 Task: In the  document Nativeamericanreservationsplan.txt change page color to  'Voilet'. Insert watermark  'Do not copy ' Apply Font Style in watermark Lexend
Action: Mouse moved to (53, 81)
Screenshot: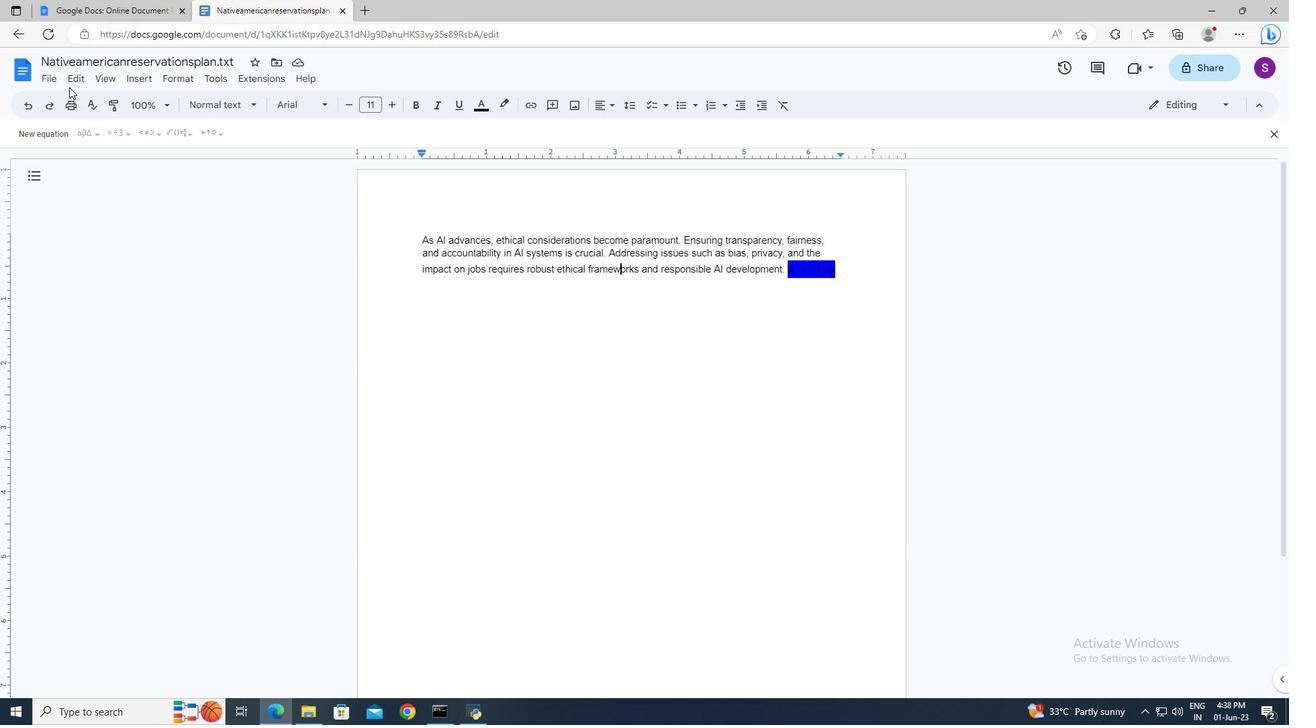 
Action: Mouse pressed left at (53, 81)
Screenshot: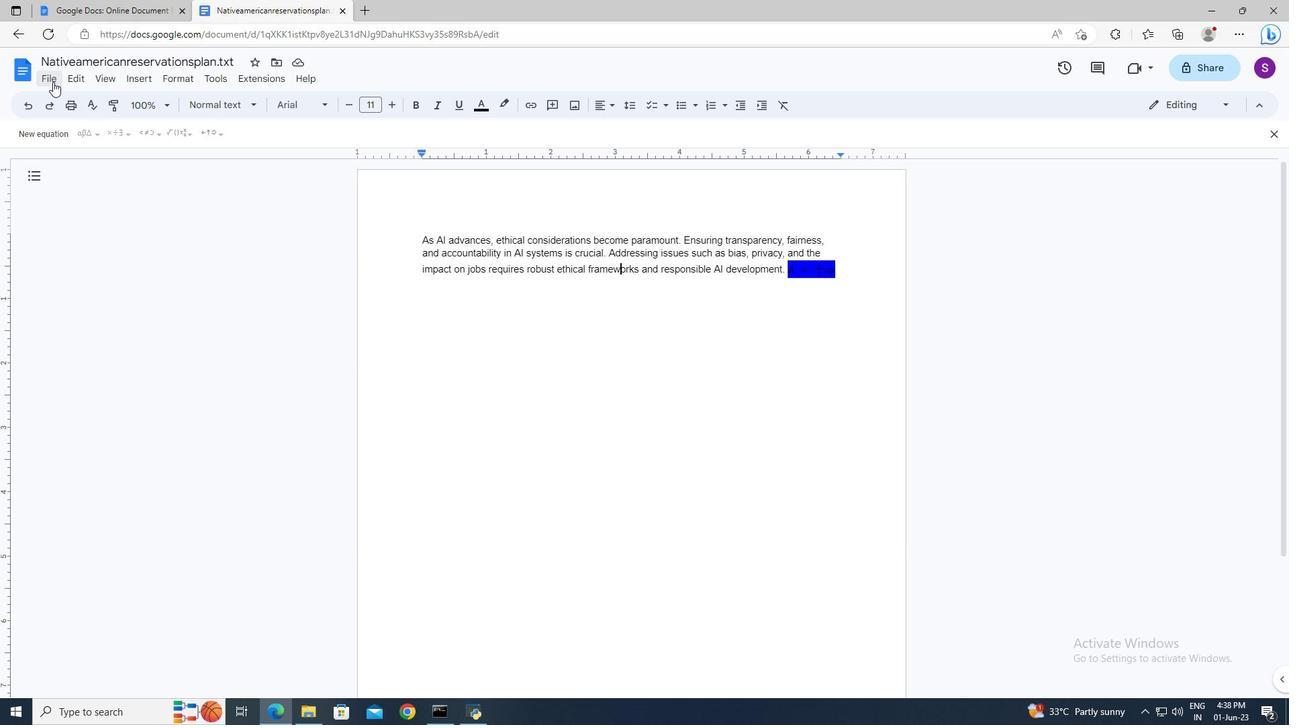 
Action: Mouse moved to (94, 452)
Screenshot: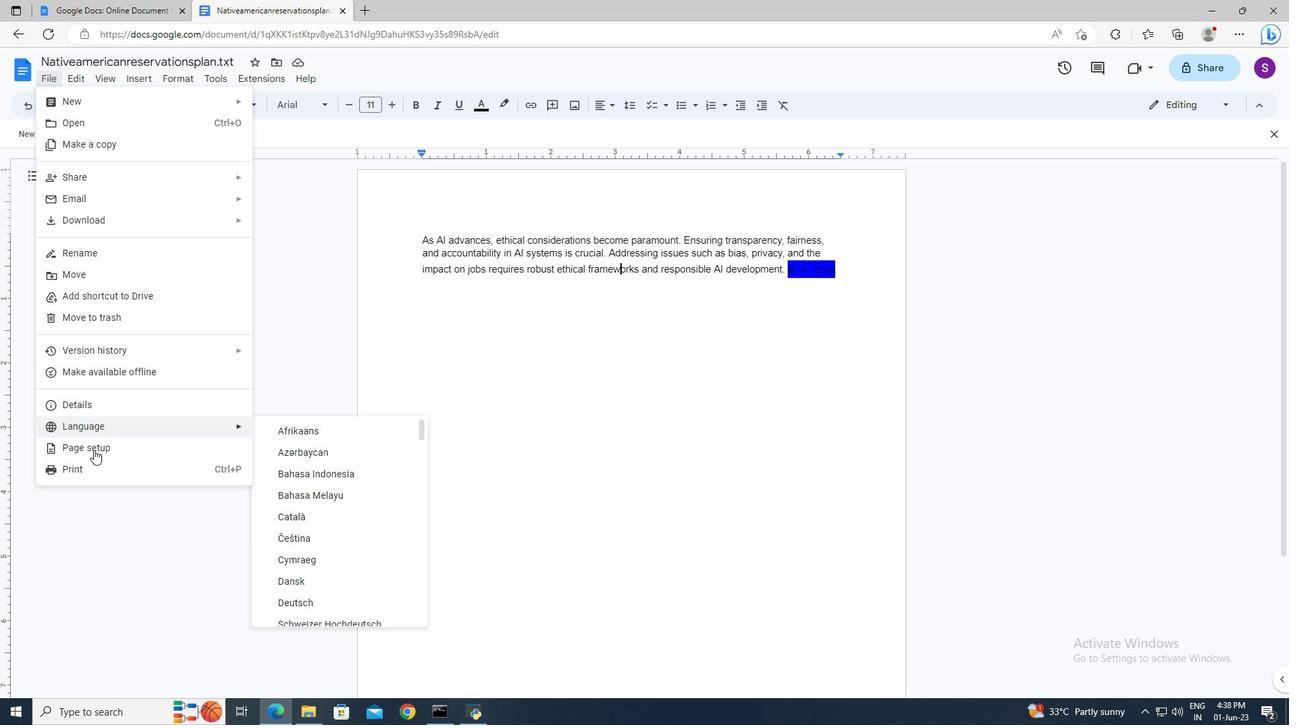 
Action: Mouse pressed left at (94, 452)
Screenshot: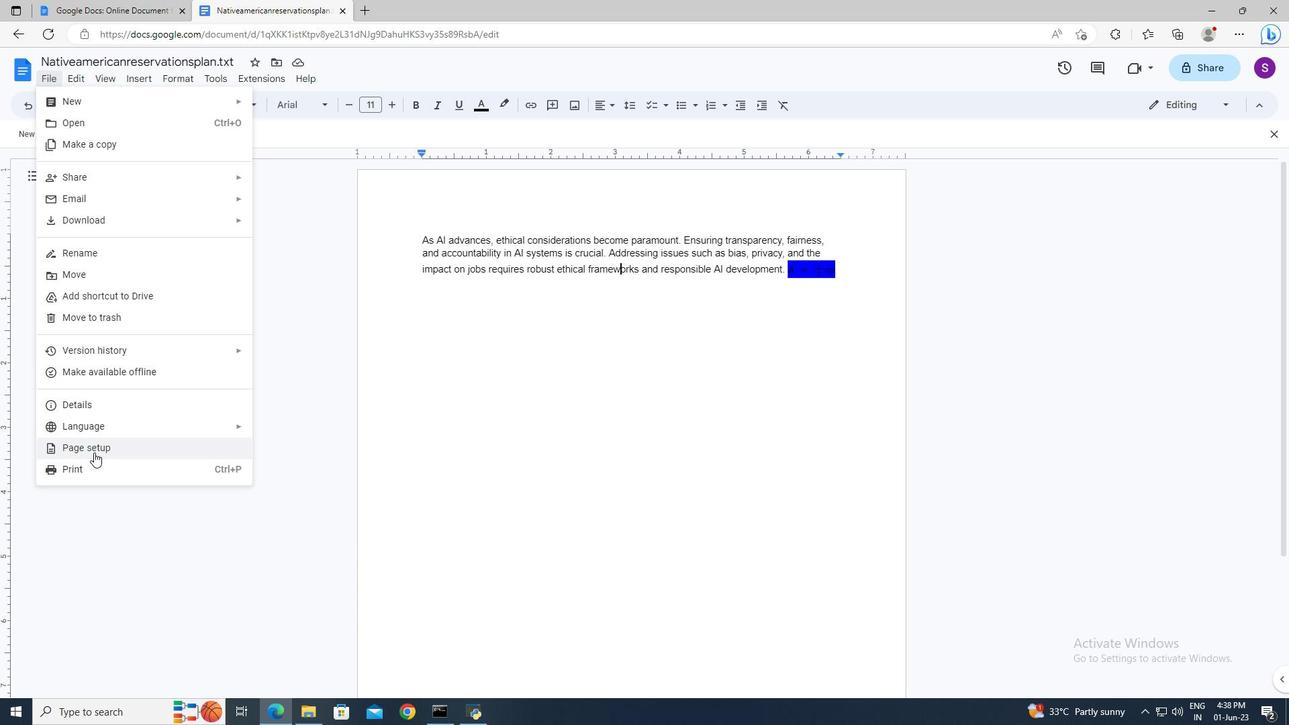 
Action: Mouse moved to (543, 458)
Screenshot: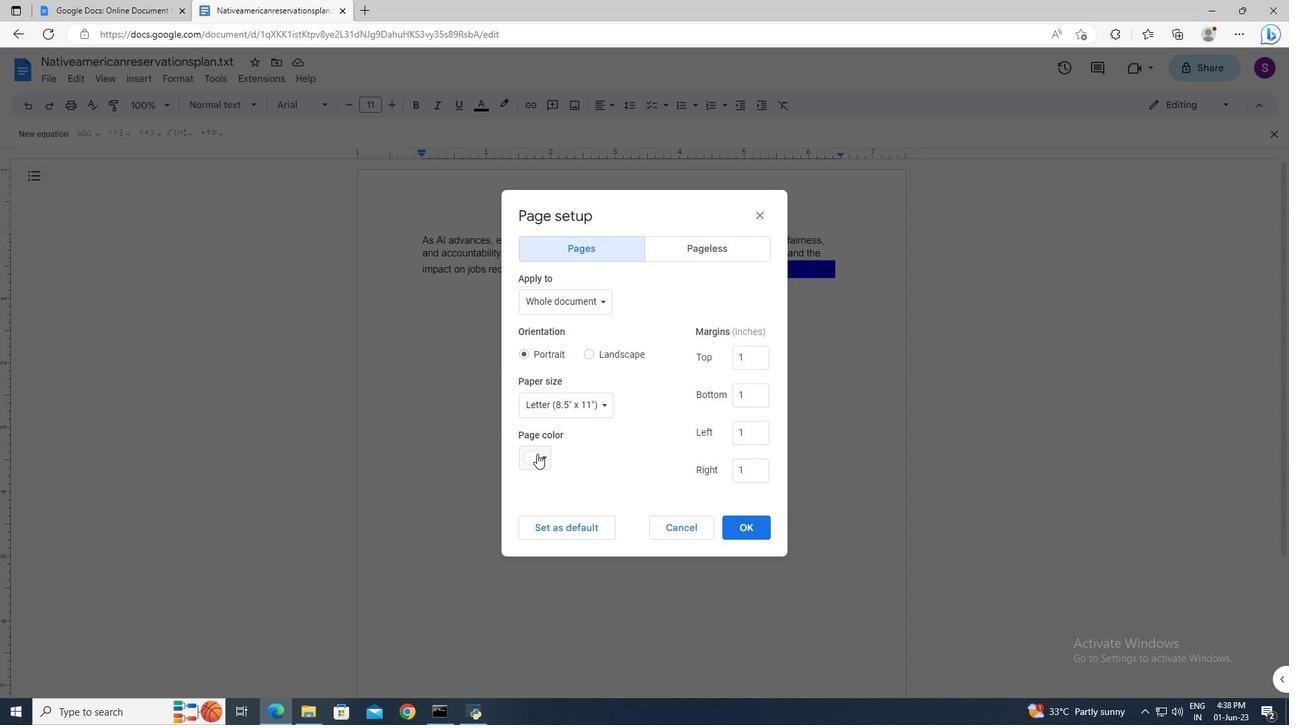 
Action: Mouse pressed left at (543, 458)
Screenshot: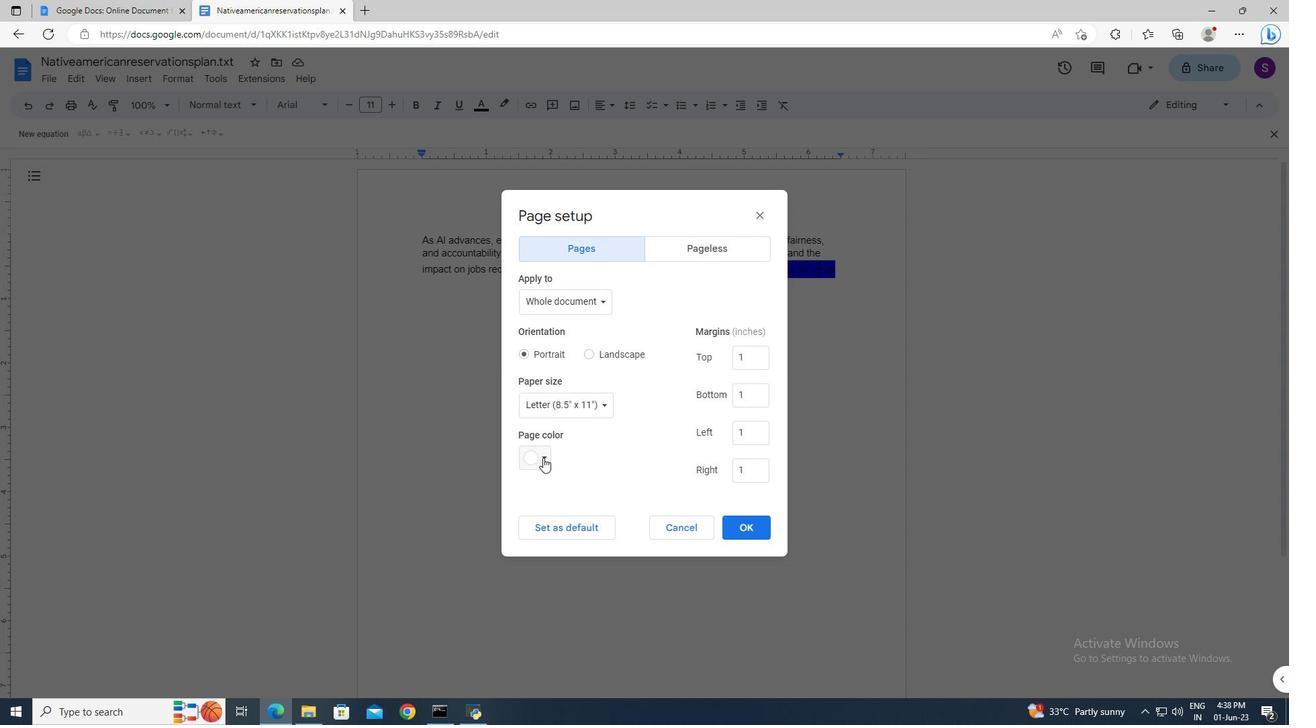 
Action: Mouse moved to (532, 620)
Screenshot: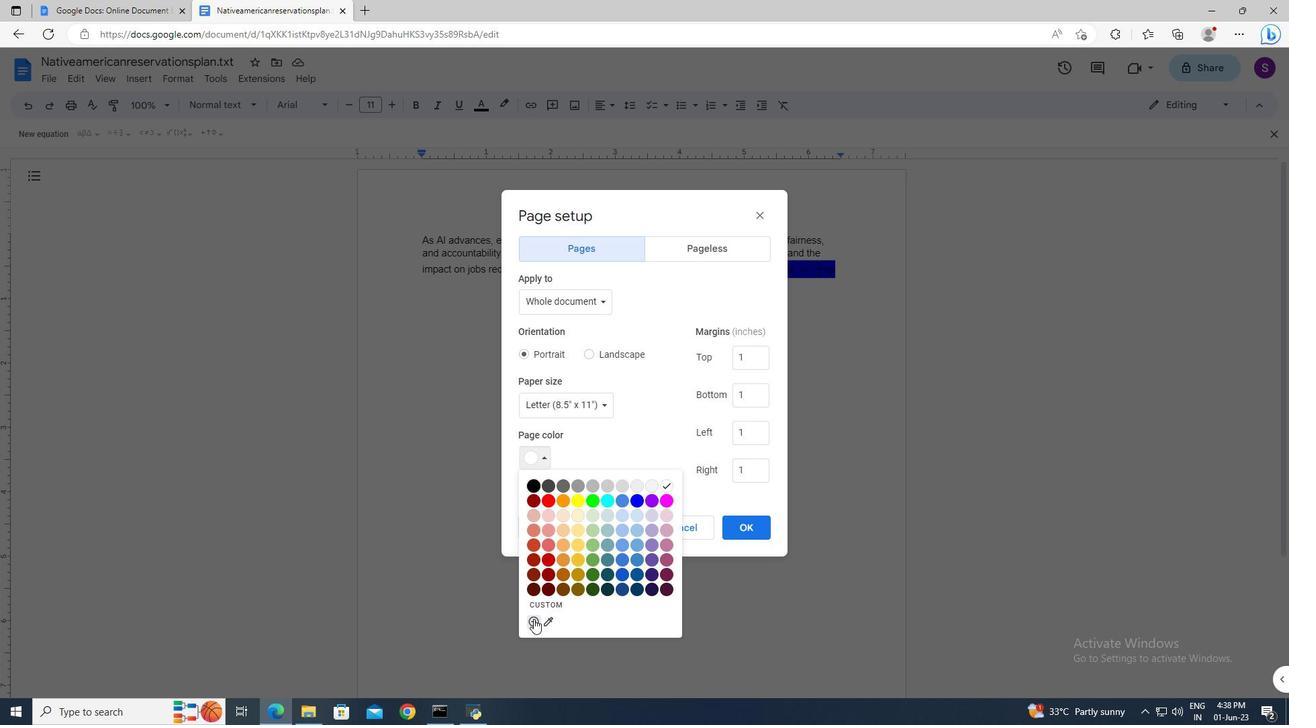 
Action: Mouse pressed left at (532, 620)
Screenshot: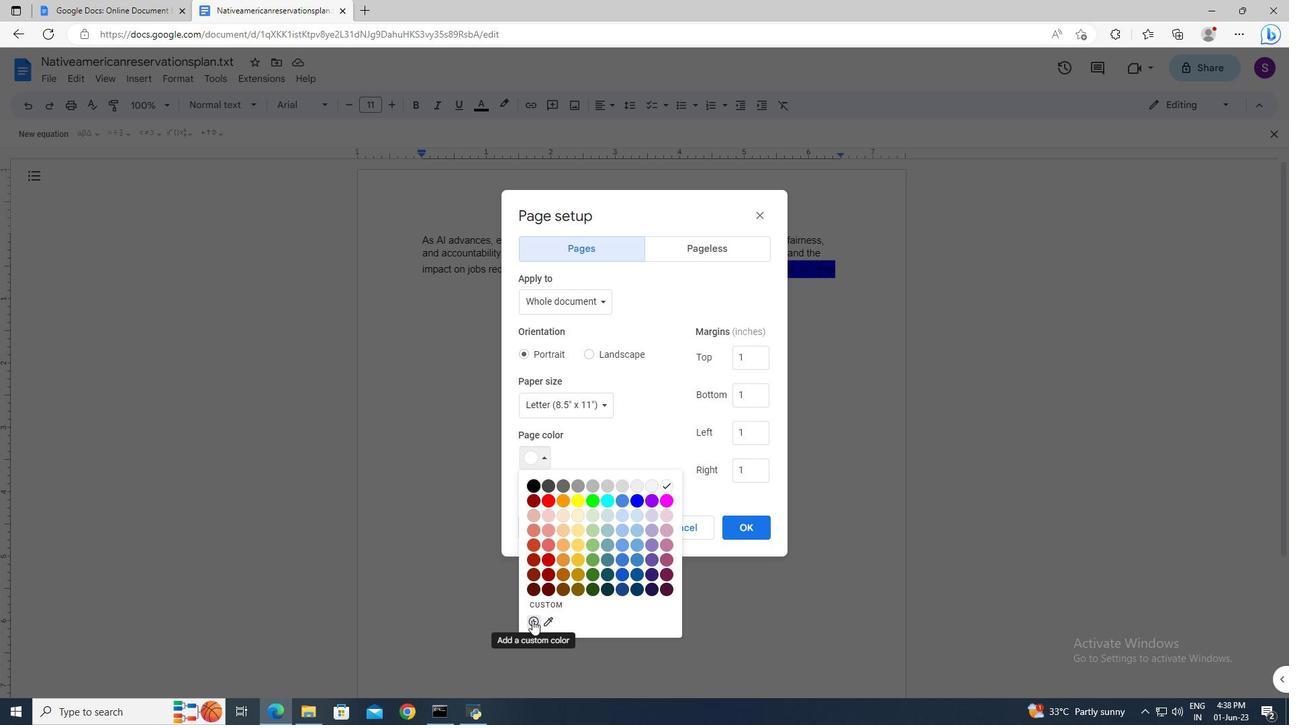 
Action: Mouse moved to (657, 387)
Screenshot: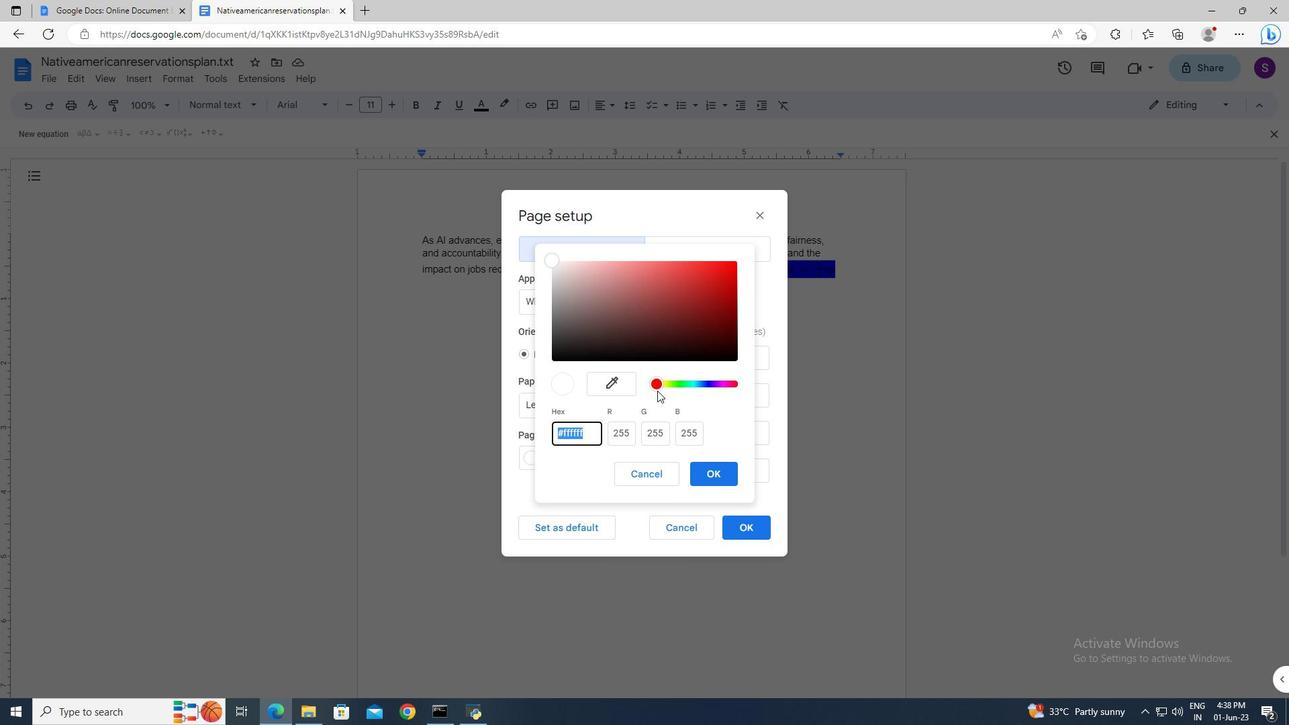
Action: Mouse pressed left at (657, 387)
Screenshot: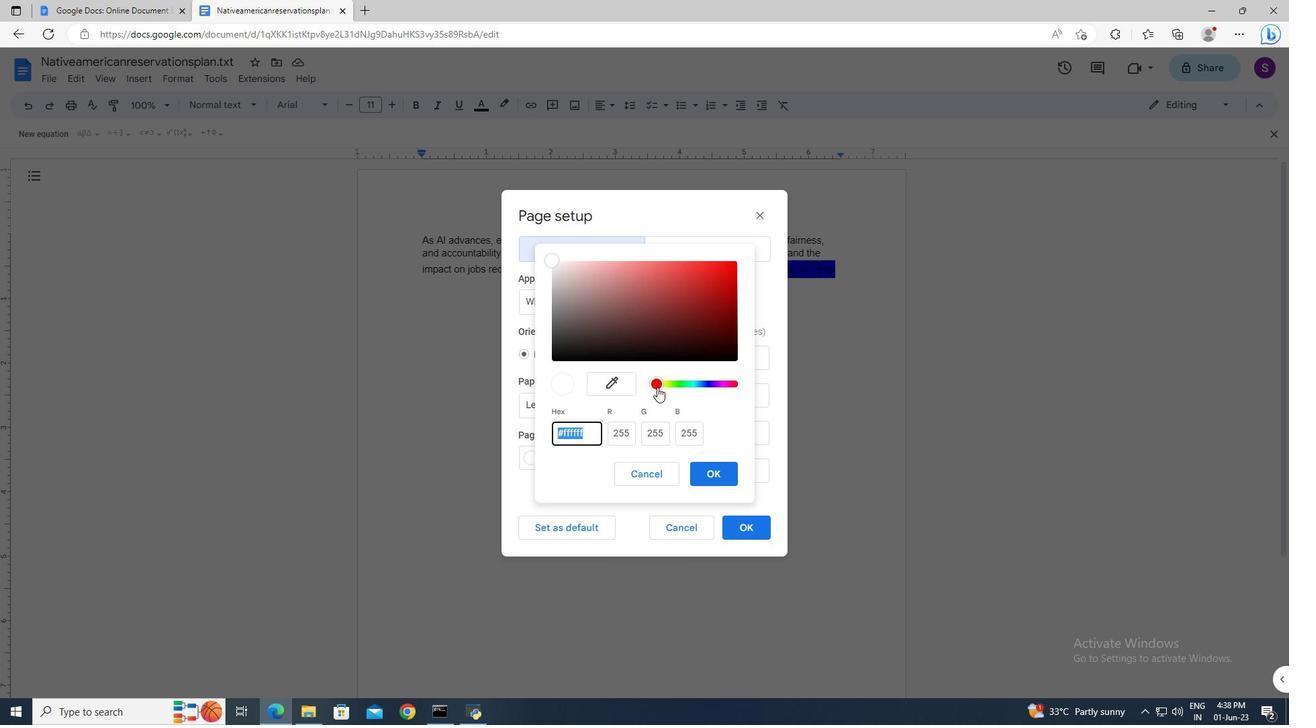 
Action: Mouse moved to (555, 258)
Screenshot: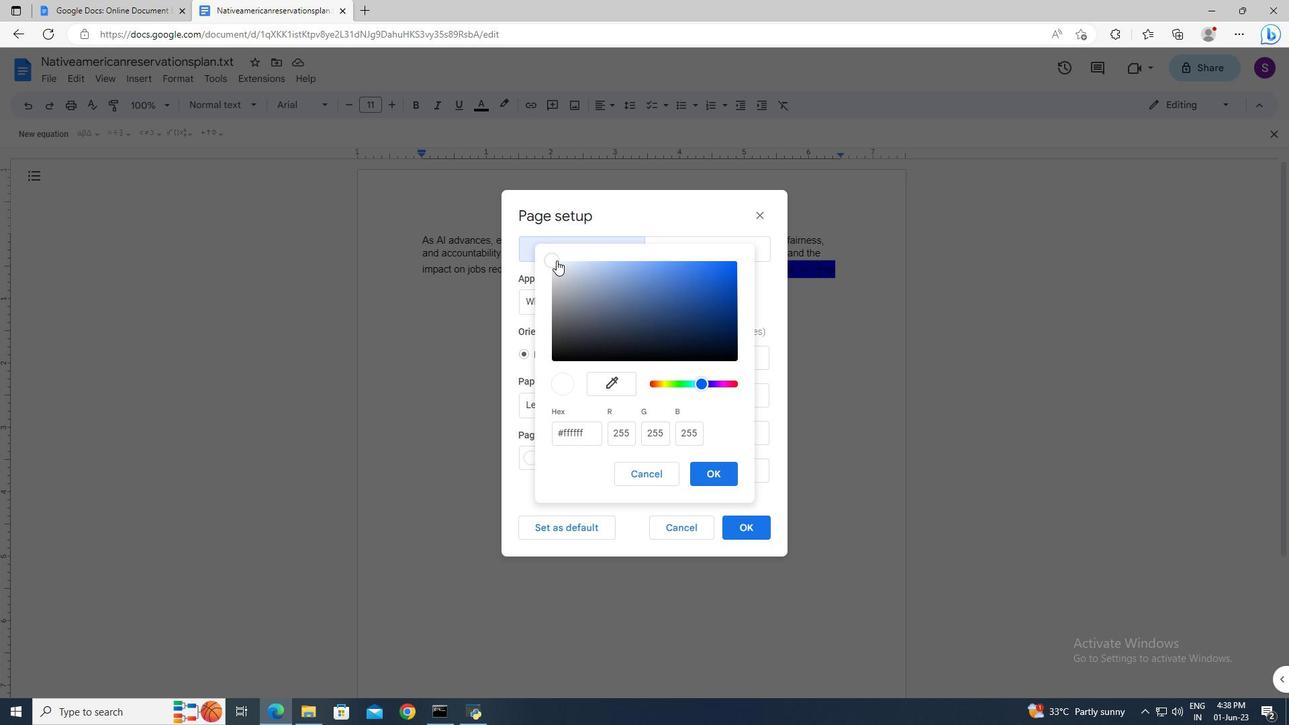 
Action: Mouse pressed left at (555, 258)
Screenshot: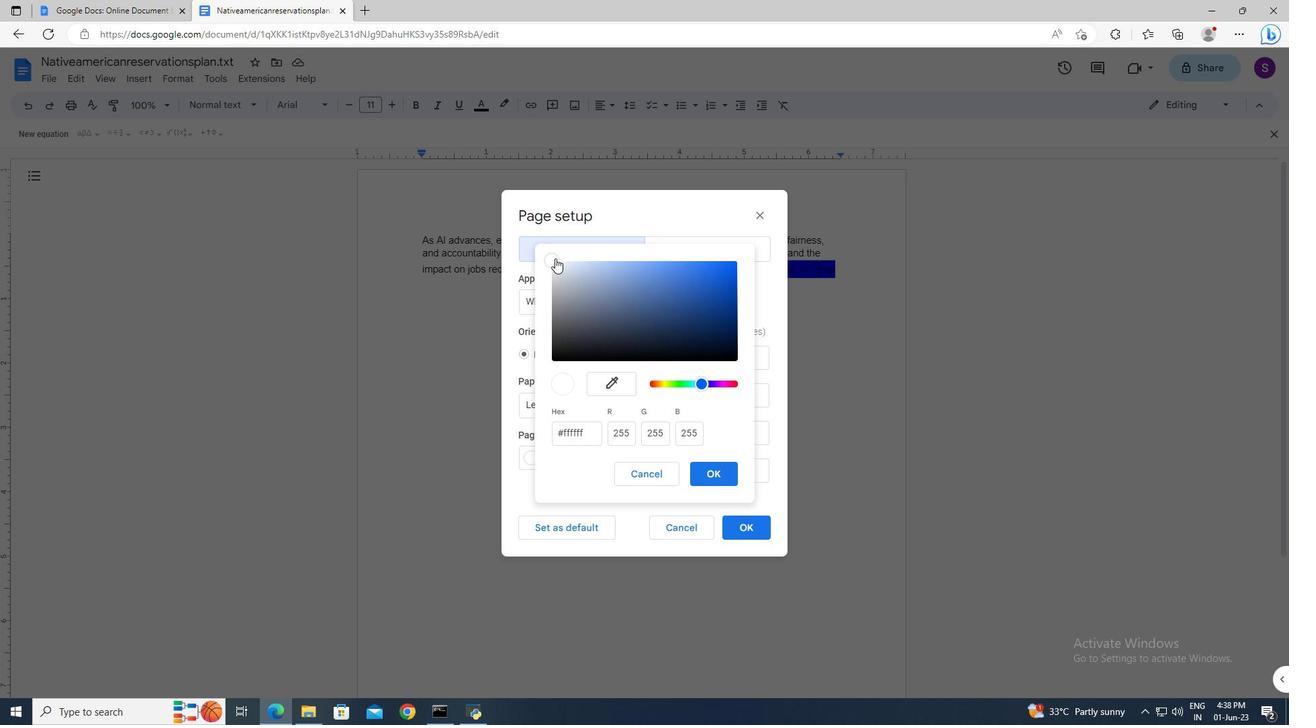 
Action: Mouse moved to (699, 382)
Screenshot: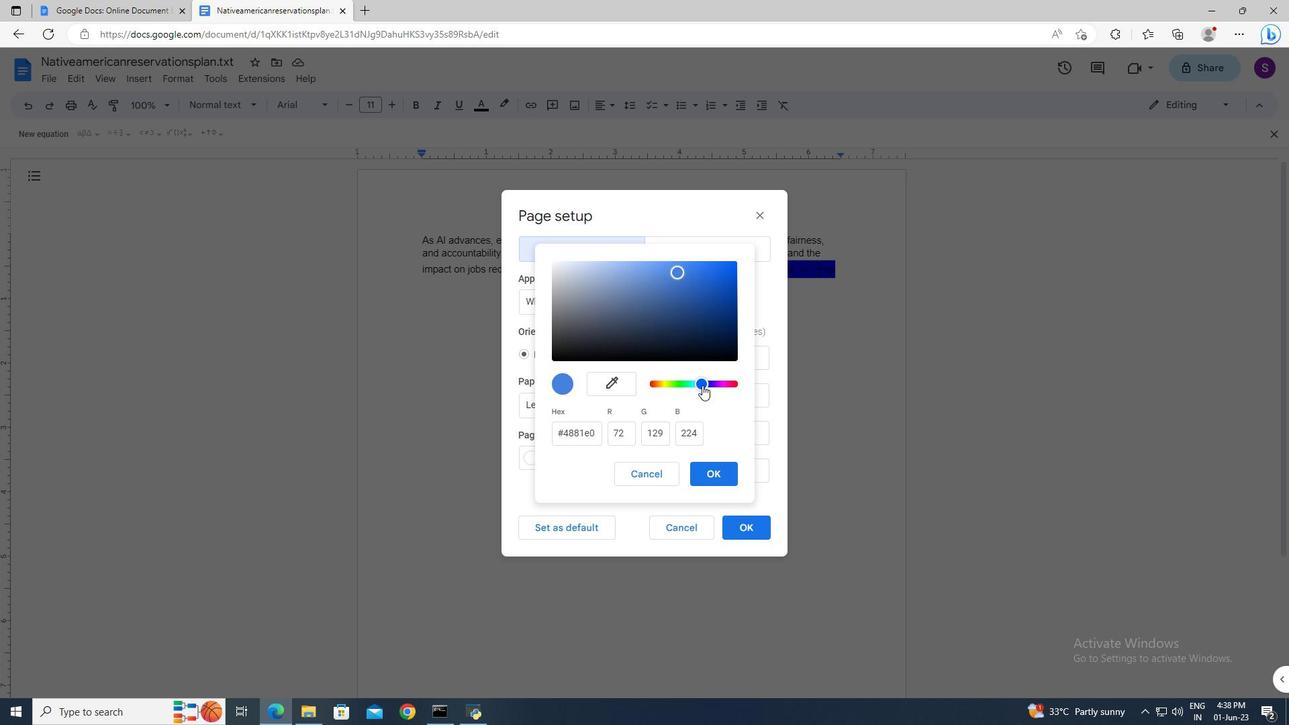 
Action: Mouse pressed left at (699, 382)
Screenshot: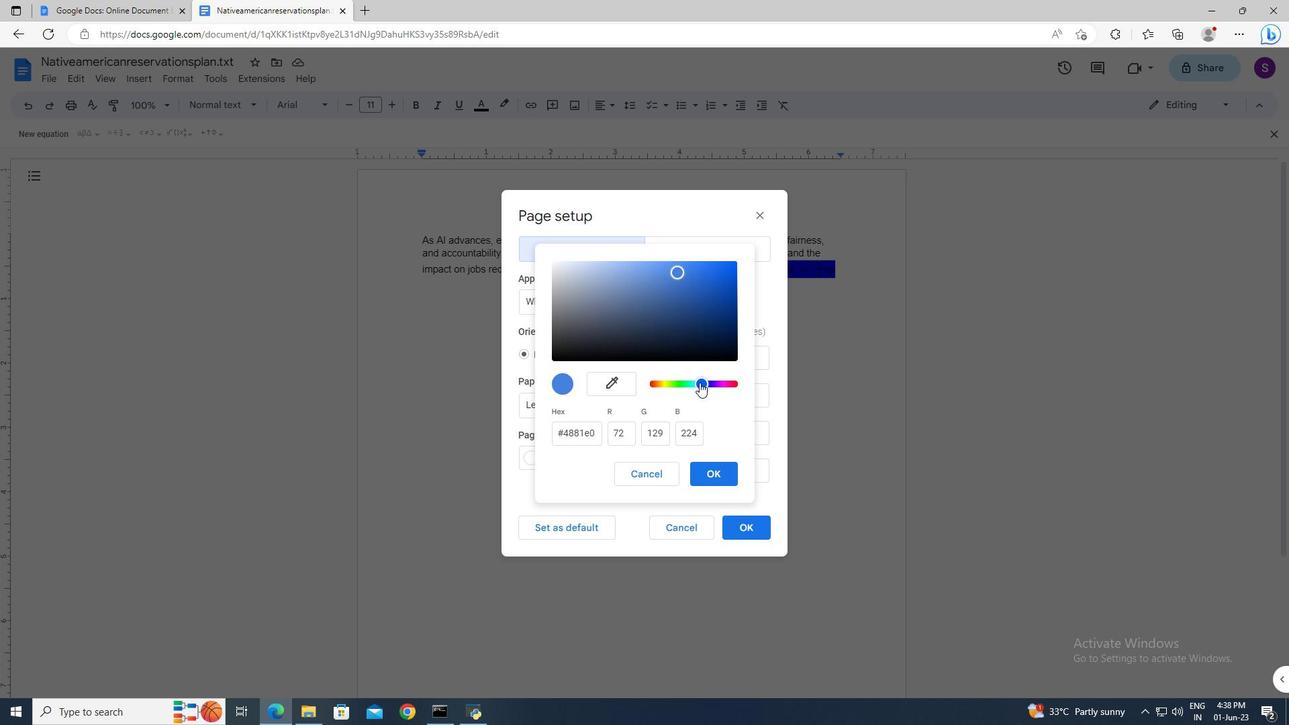 
Action: Mouse moved to (713, 473)
Screenshot: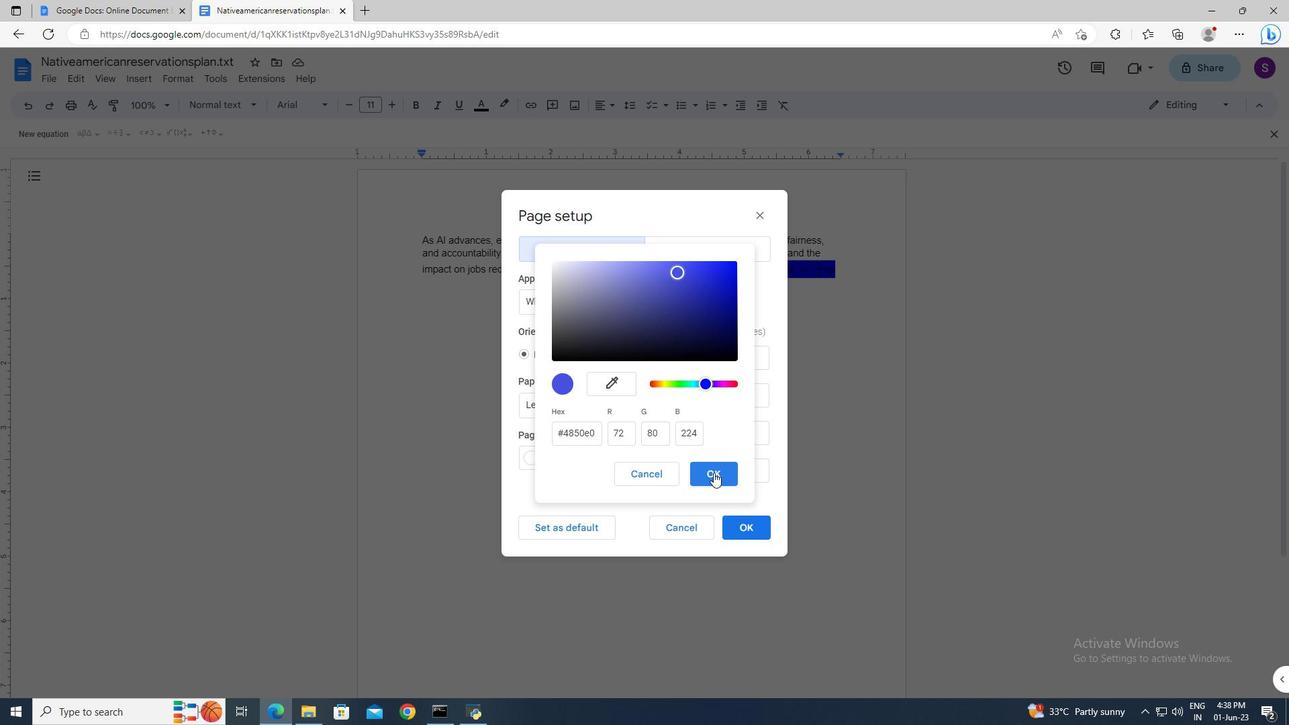 
Action: Mouse pressed left at (713, 473)
Screenshot: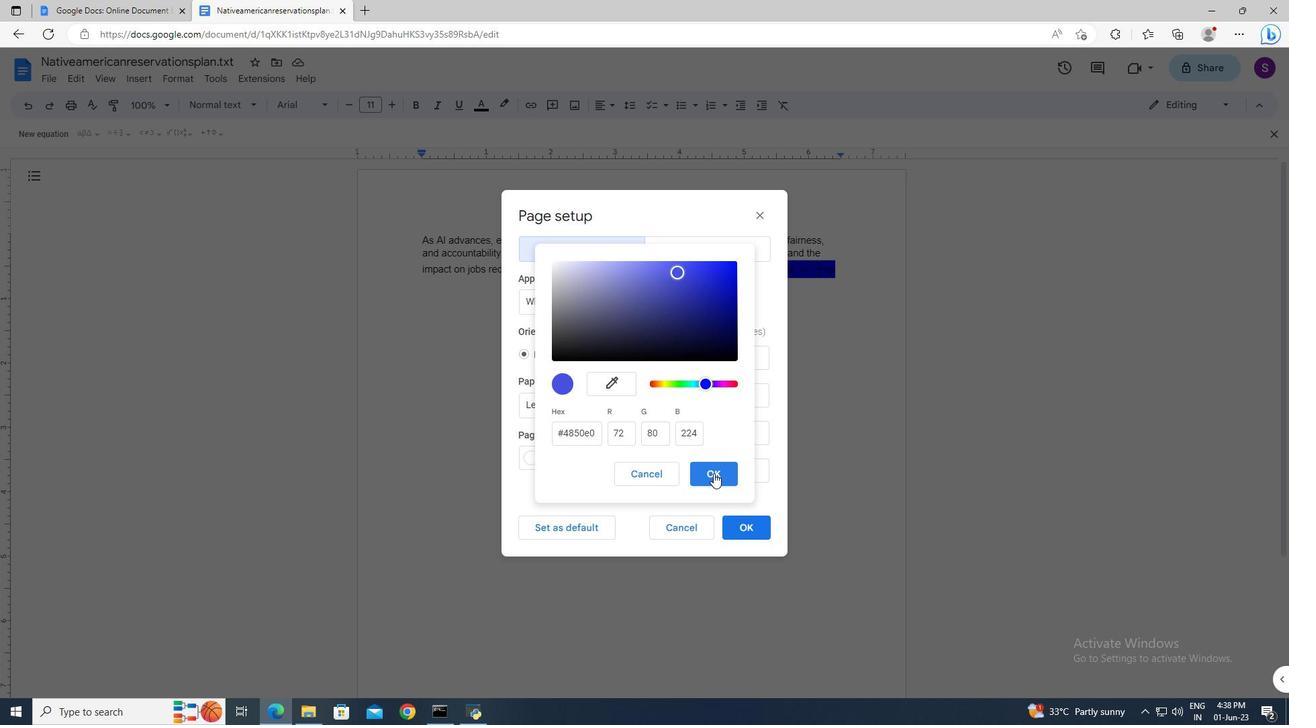 
Action: Mouse moved to (745, 526)
Screenshot: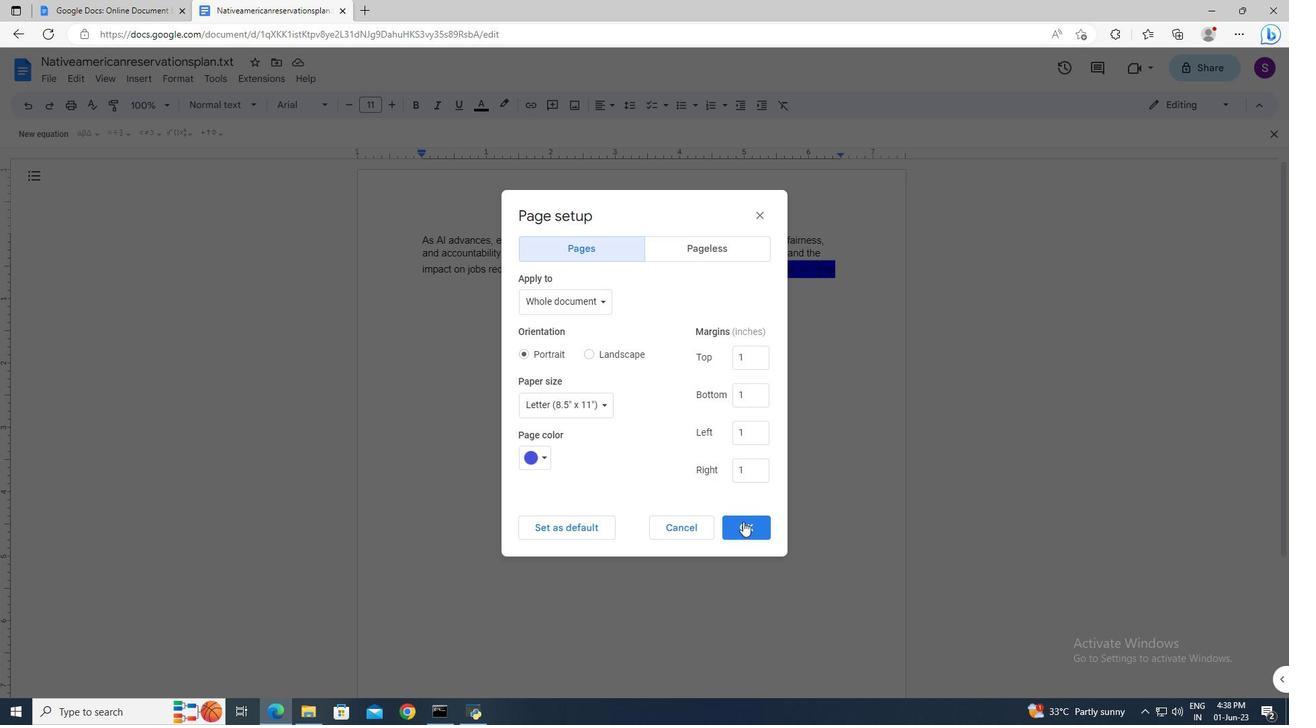 
Action: Mouse pressed left at (745, 526)
Screenshot: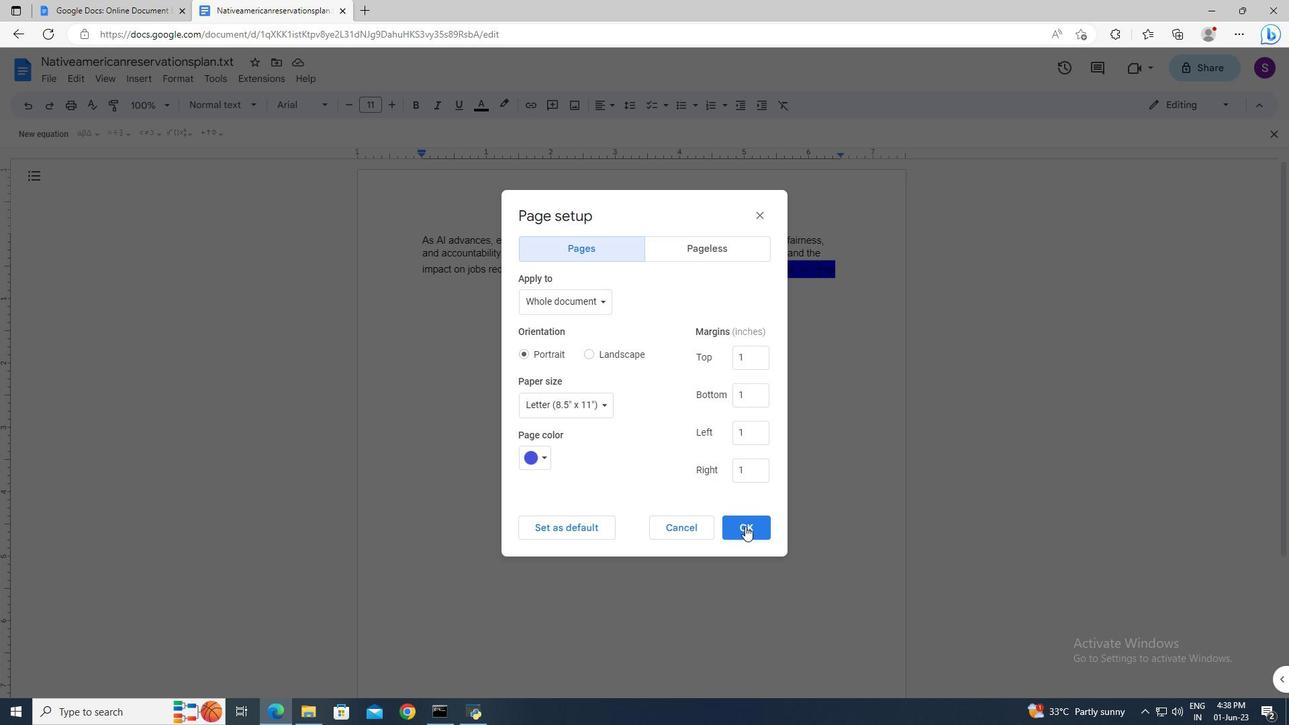 
Action: Mouse moved to (141, 73)
Screenshot: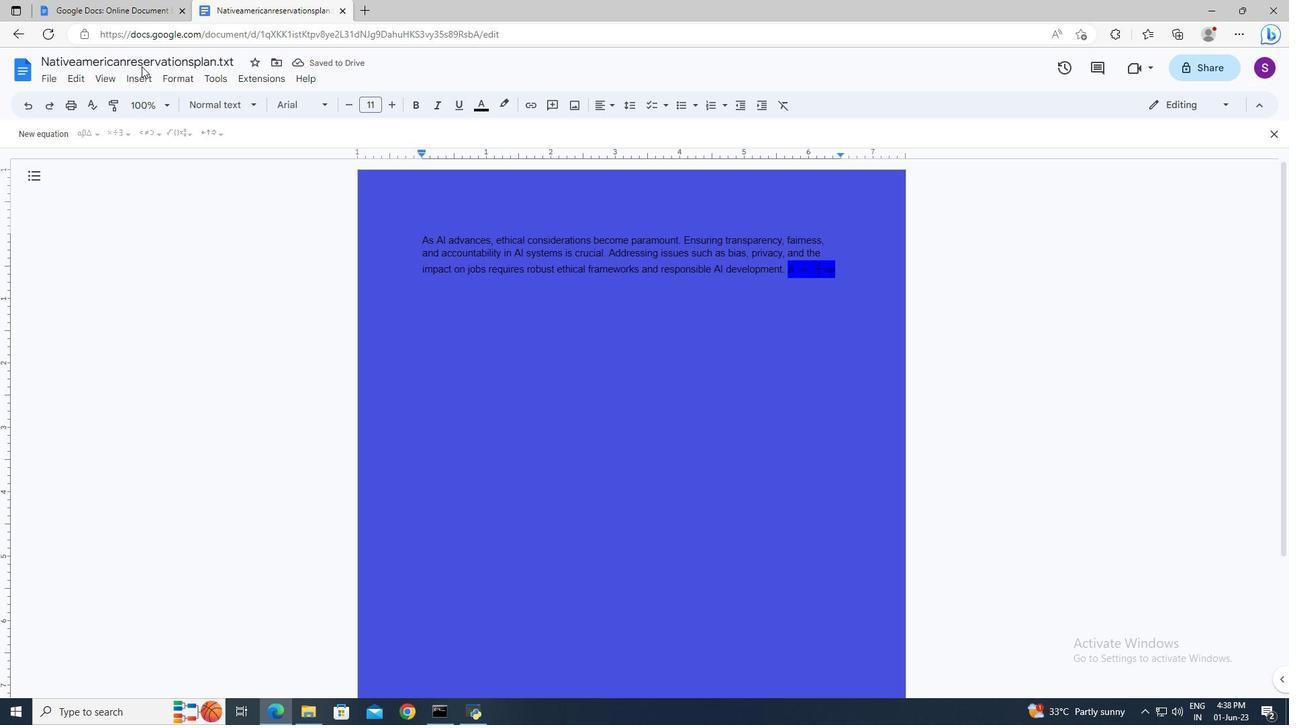 
Action: Mouse pressed left at (141, 73)
Screenshot: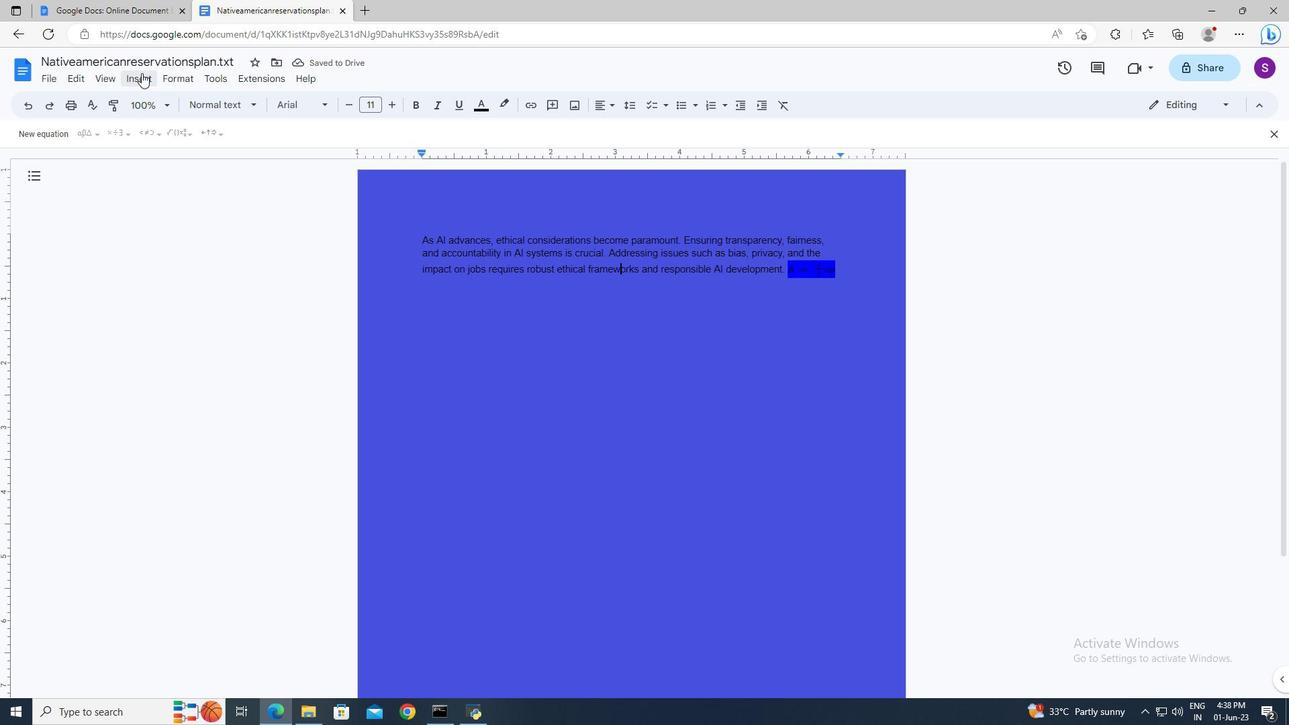
Action: Mouse moved to (196, 394)
Screenshot: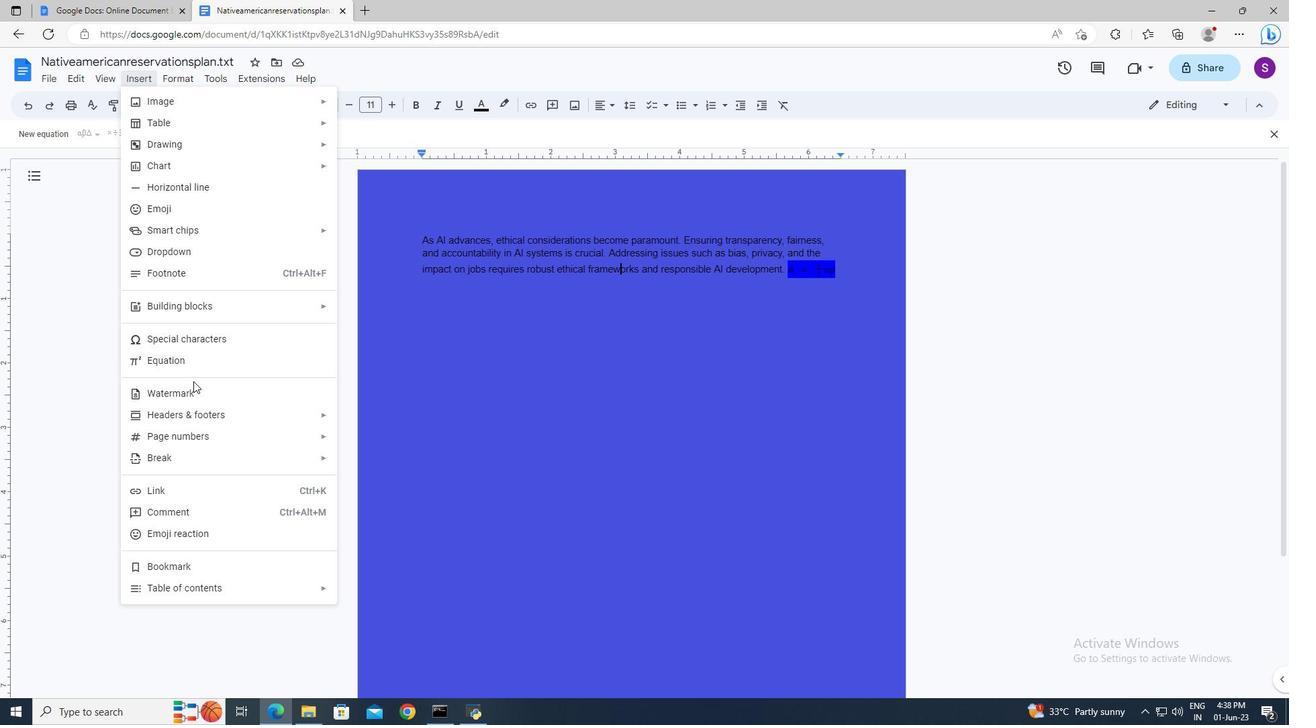 
Action: Mouse pressed left at (196, 394)
Screenshot: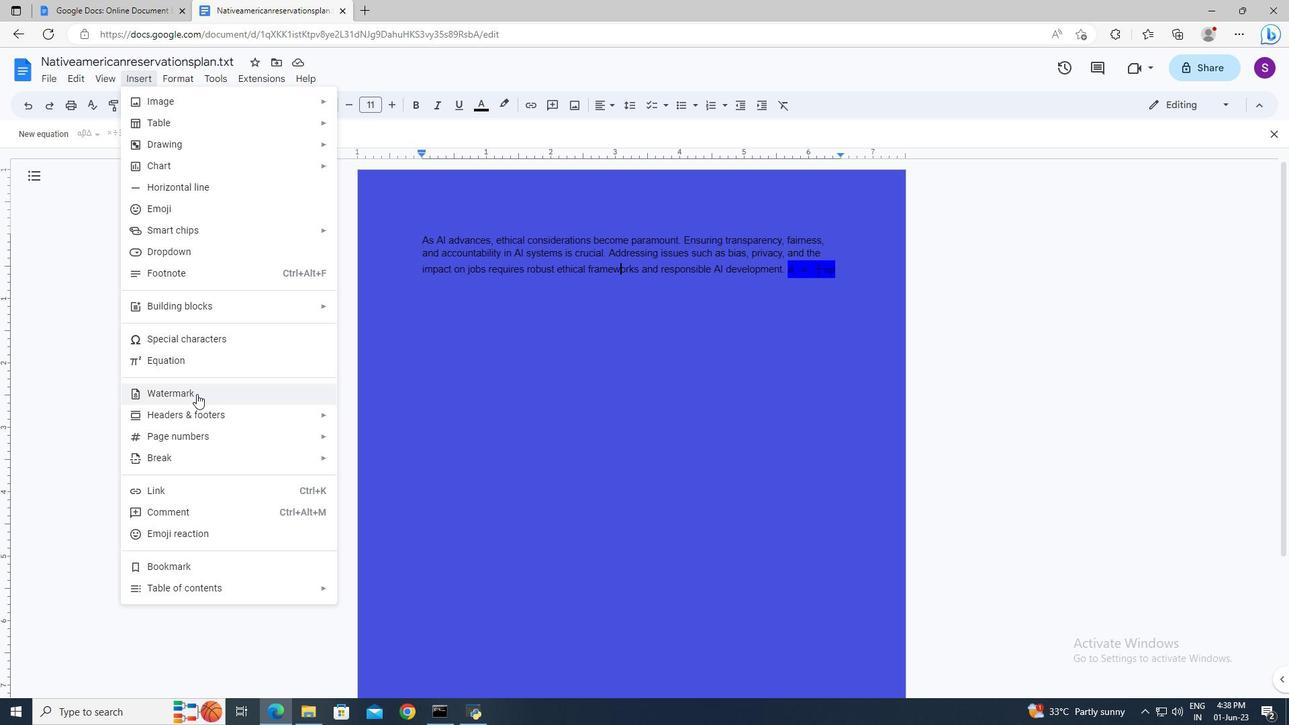 
Action: Mouse moved to (1242, 145)
Screenshot: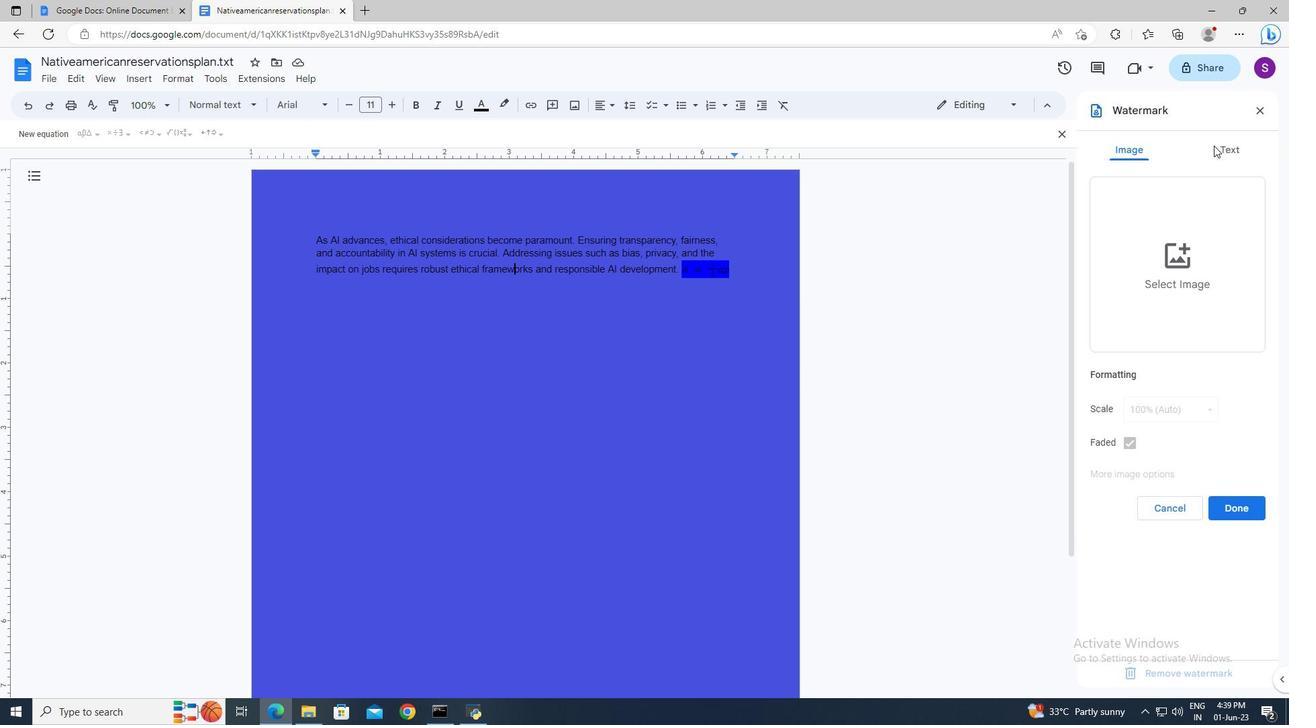 
Action: Mouse pressed left at (1242, 145)
Screenshot: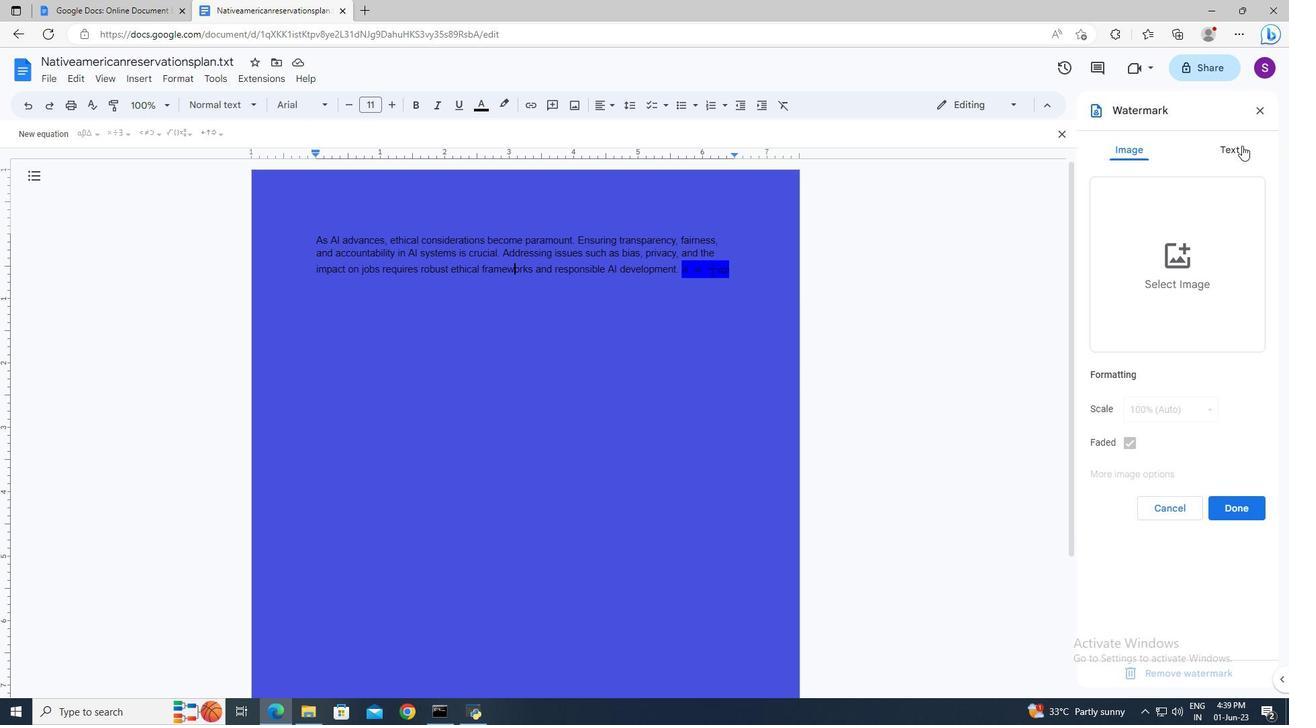 
Action: Mouse moved to (1186, 188)
Screenshot: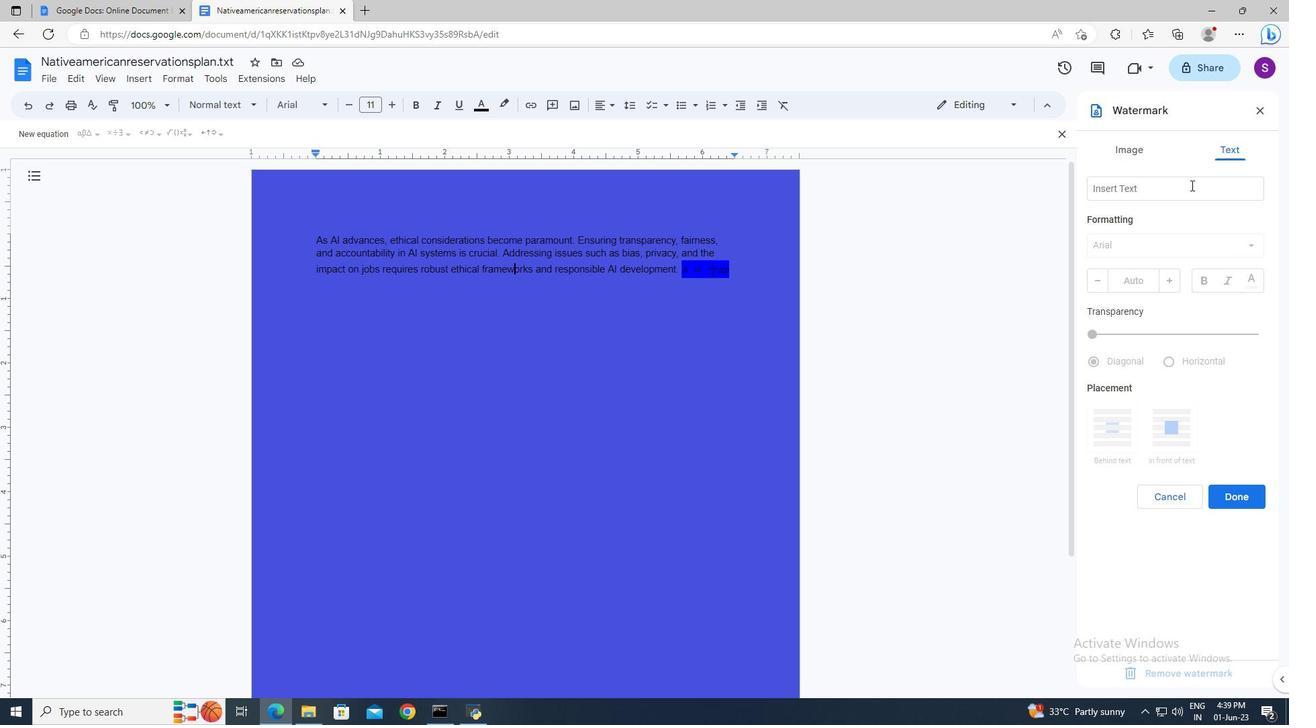
Action: Mouse pressed left at (1186, 188)
Screenshot: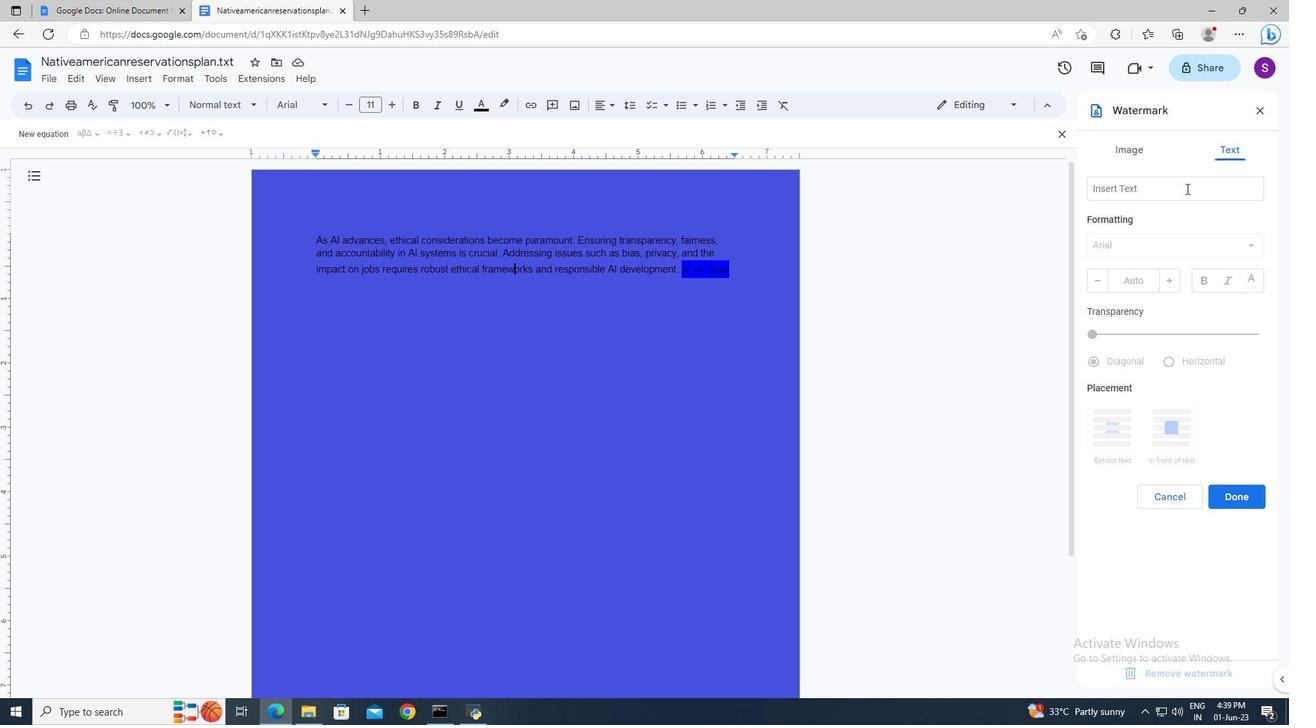 
Action: Mouse moved to (1115, 161)
Screenshot: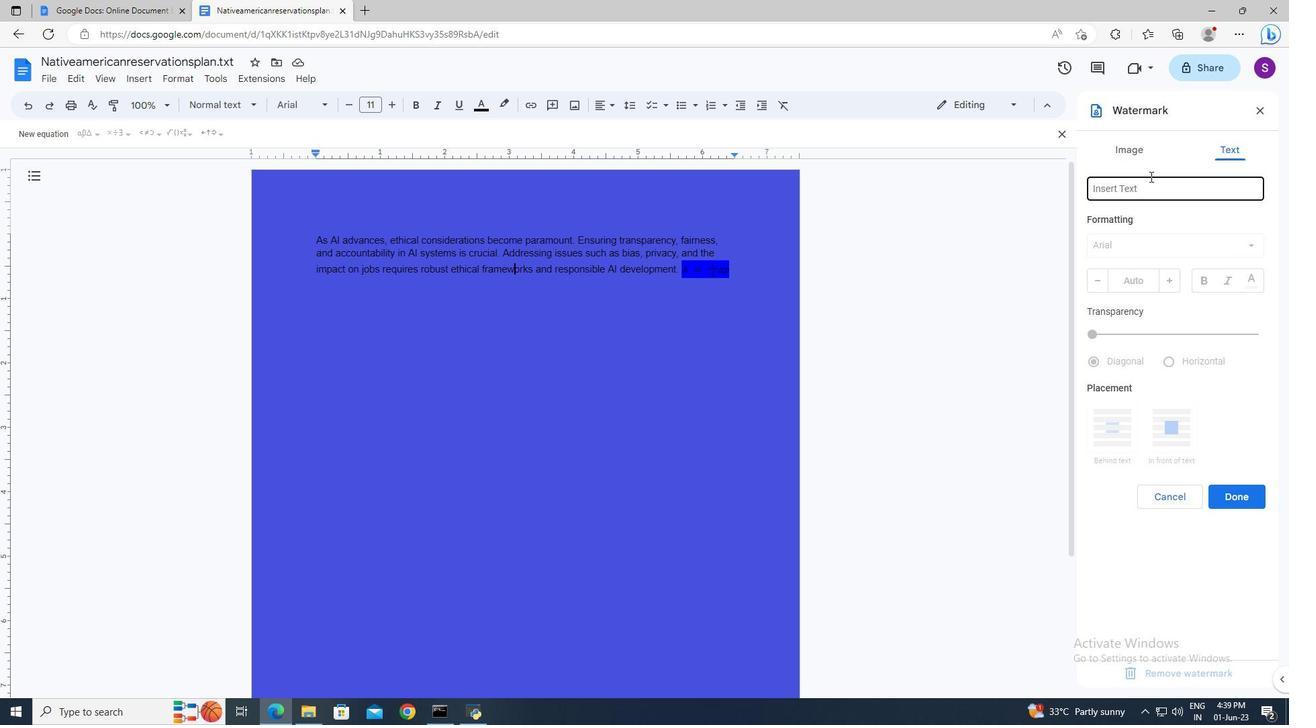
Action: Key pressed <Key.shift><Key.shift><Key.shift><Key.shift><Key.shift><Key.shift><Key.shift><Key.shift><Key.shift><Key.shift><Key.shift><Key.shift><Key.shift><Key.shift><Key.shift><Key.shift><Key.shift><Key.shift><Key.shift>Do<Key.space>not<Key.space>copy<Key.enter>
Screenshot: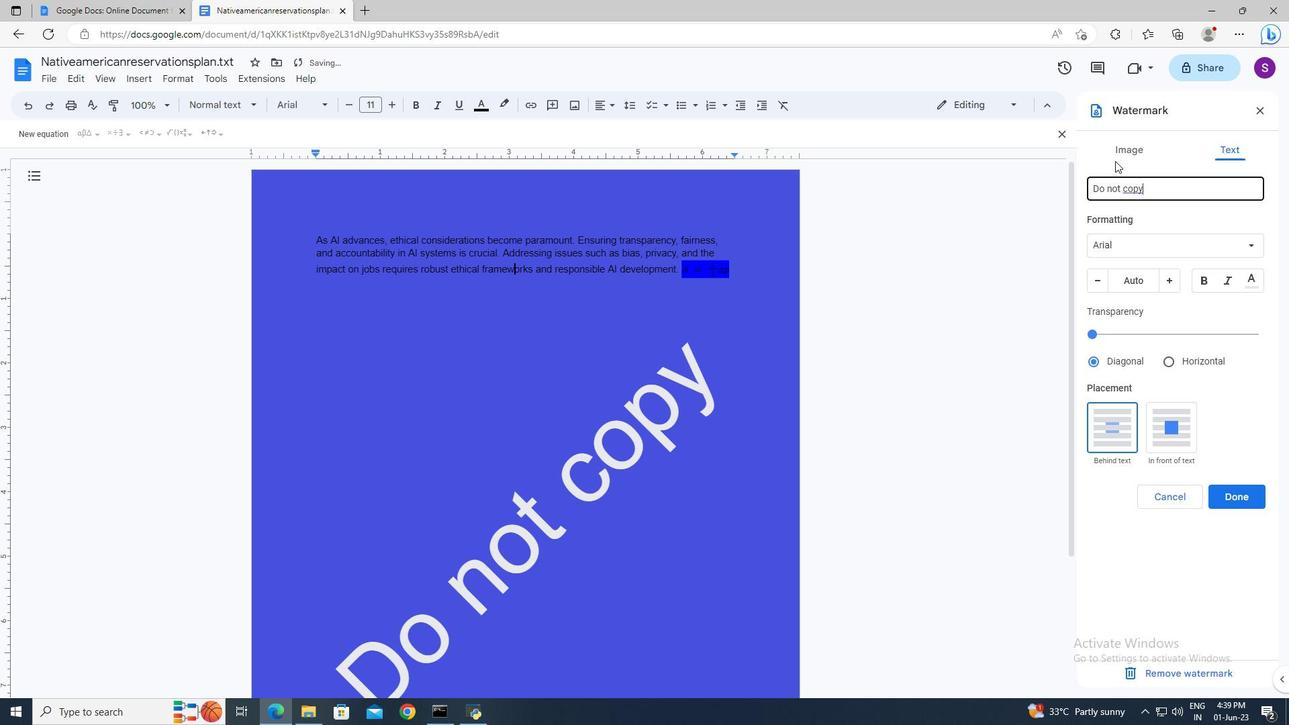 
Action: Mouse moved to (1132, 246)
Screenshot: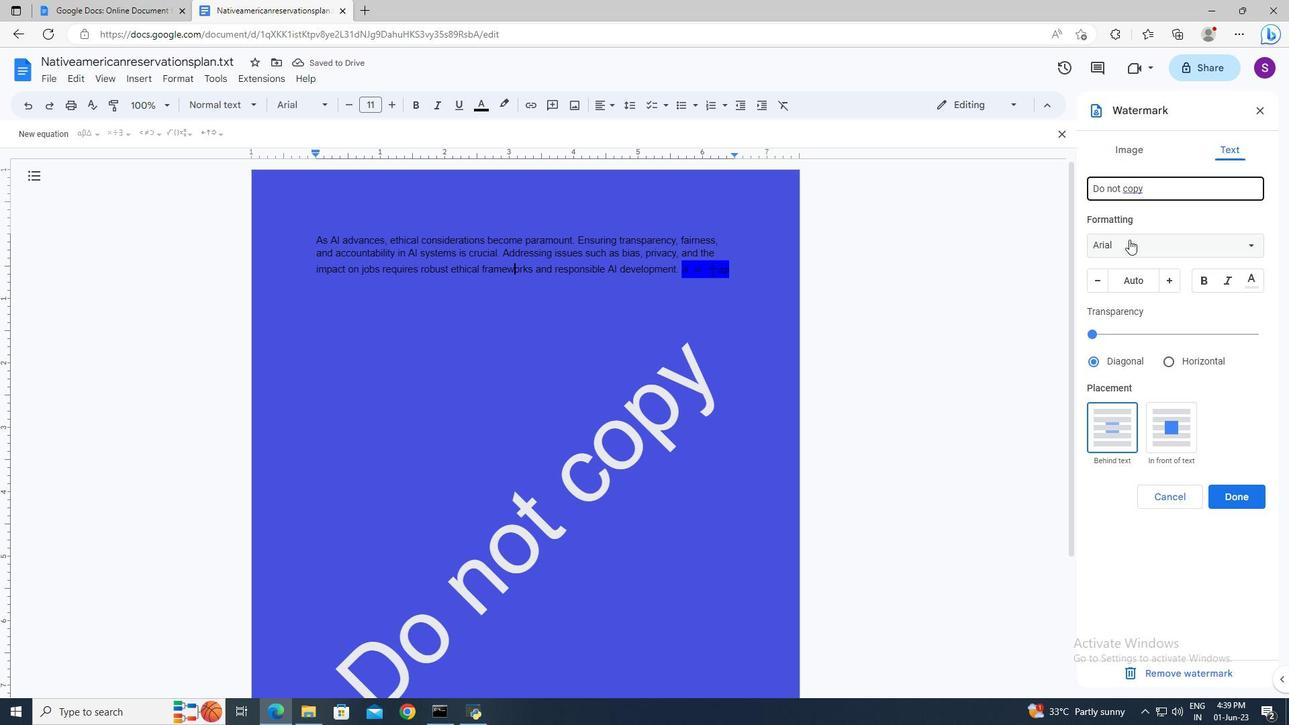 
Action: Mouse pressed left at (1132, 246)
Screenshot: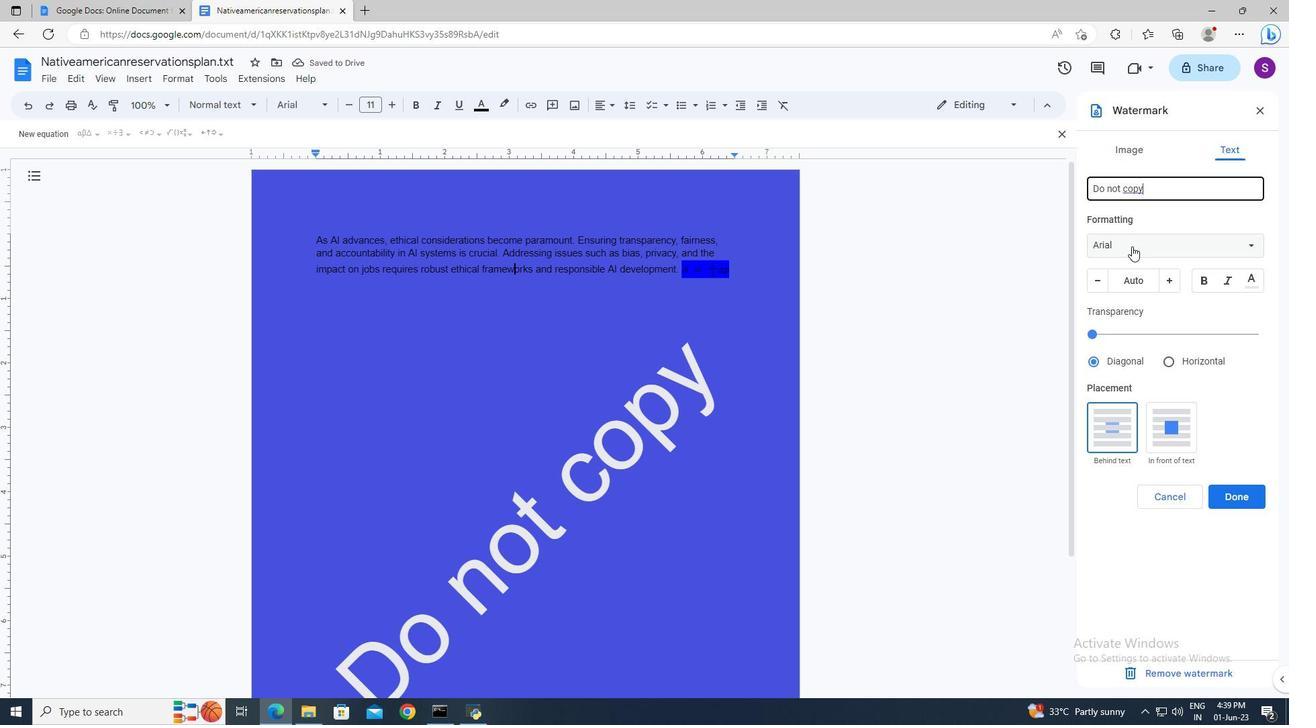 
Action: Mouse moved to (1143, 482)
Screenshot: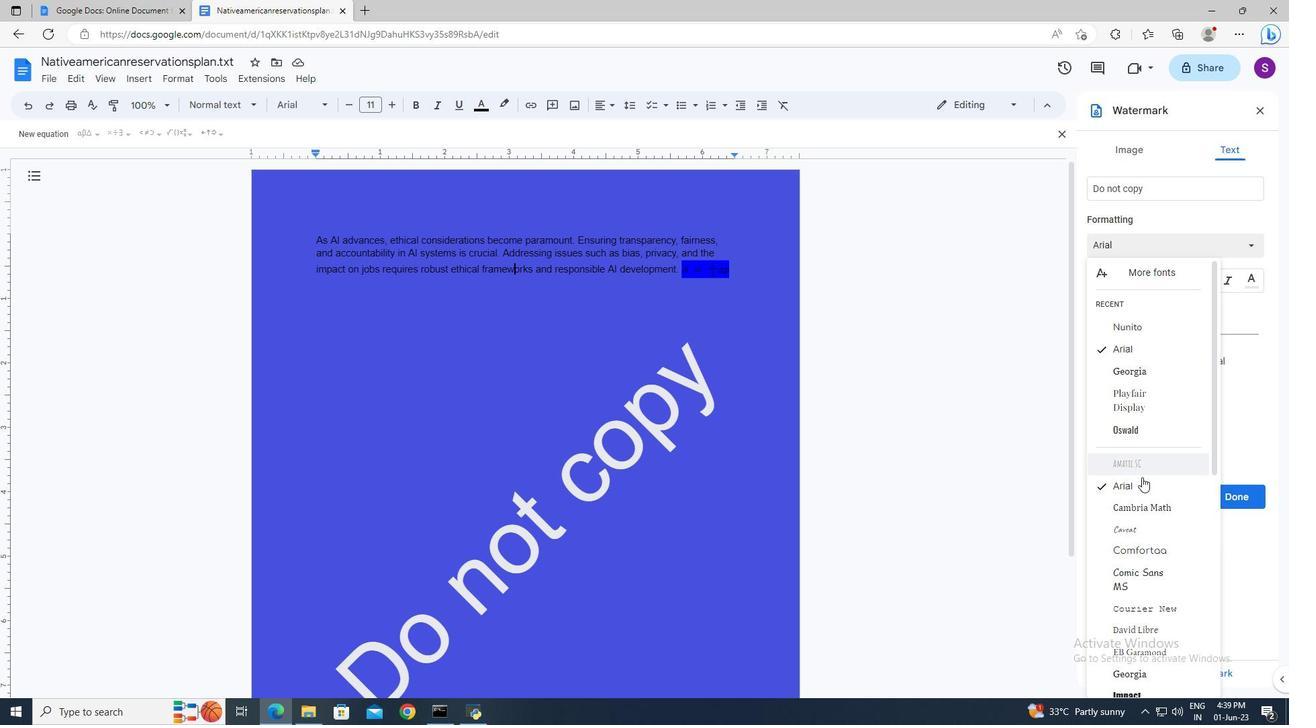 
Action: Mouse scrolled (1143, 481) with delta (0, 0)
Screenshot: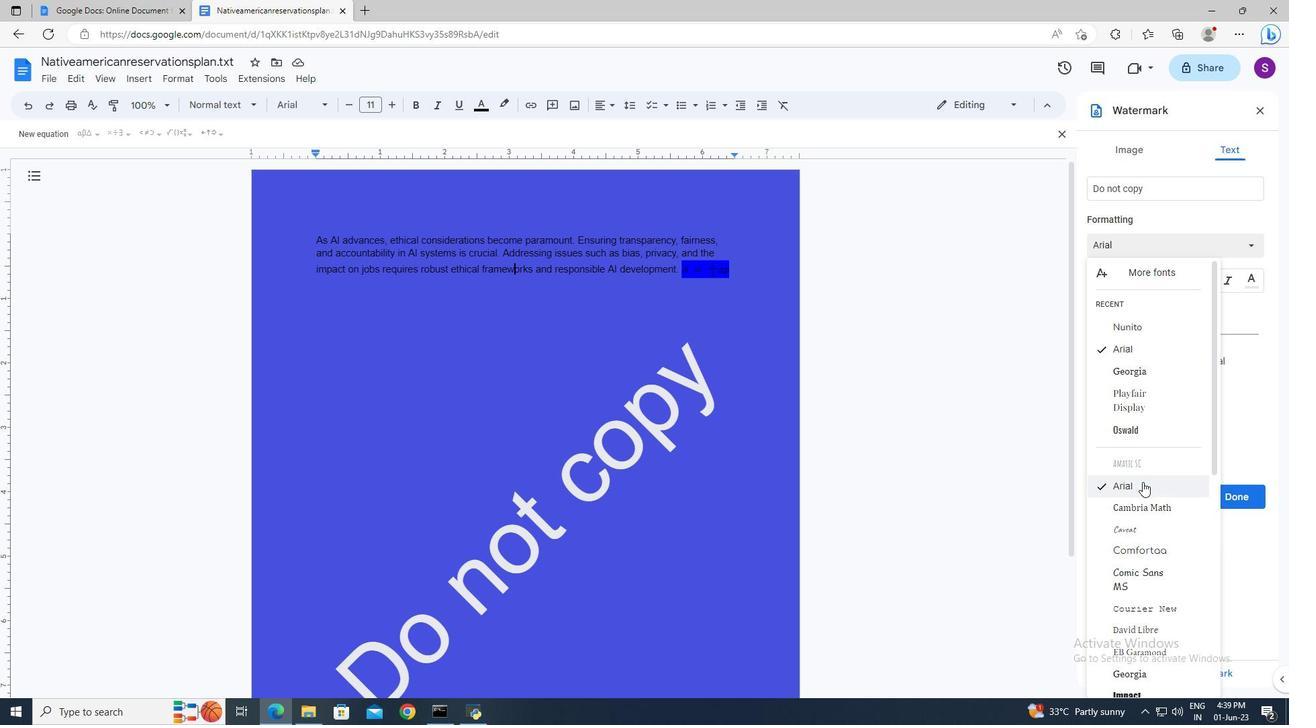 
Action: Mouse scrolled (1143, 481) with delta (0, 0)
Screenshot: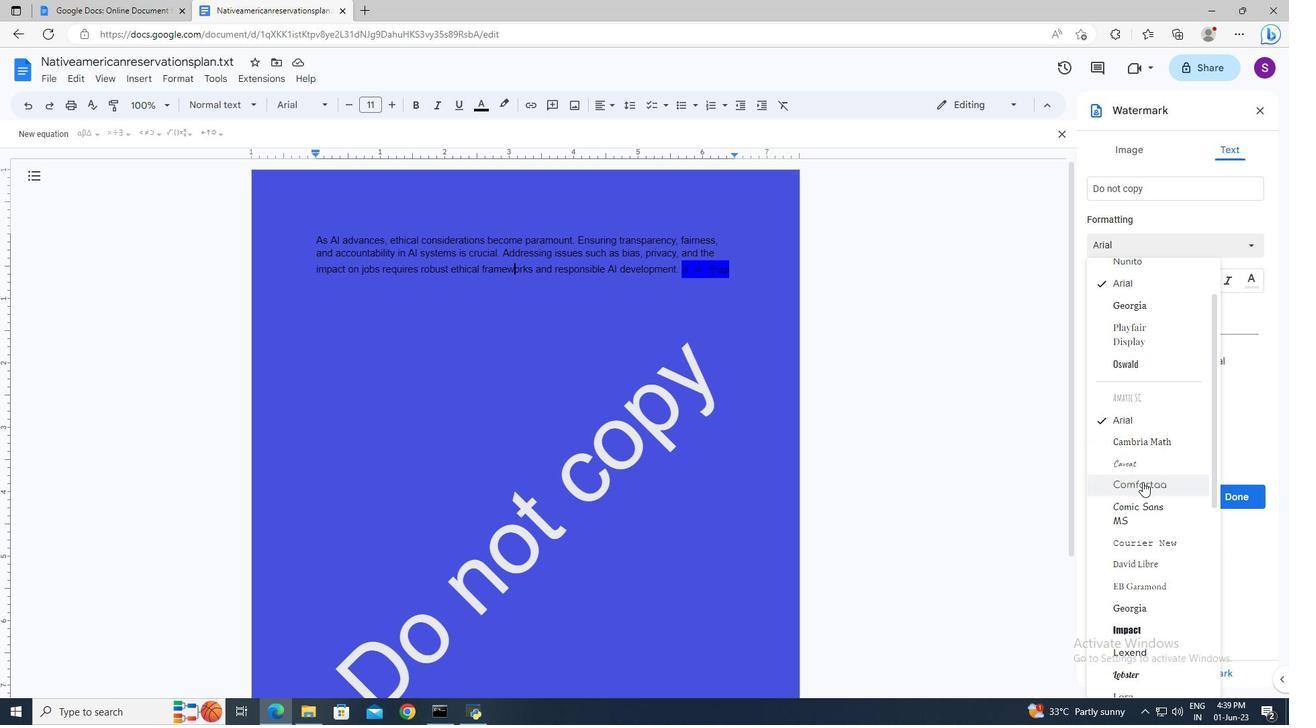 
Action: Mouse moved to (1144, 579)
Screenshot: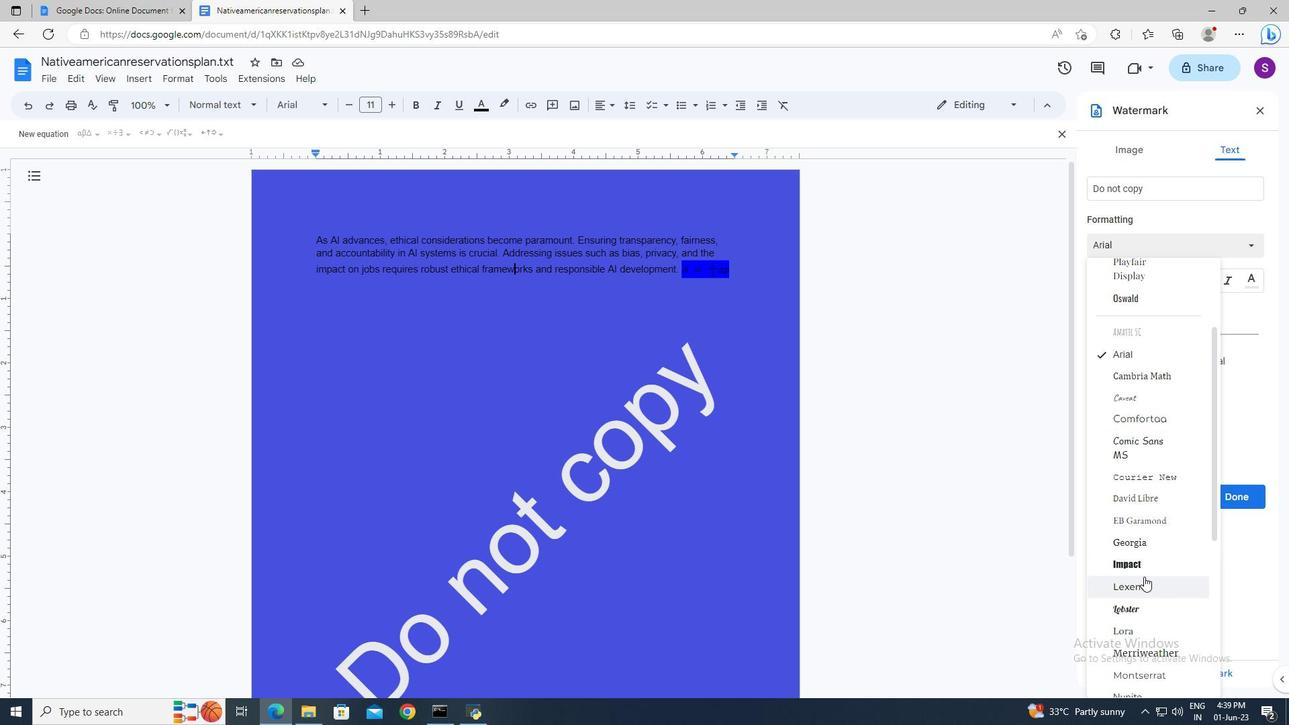 
Action: Mouse pressed left at (1144, 579)
Screenshot: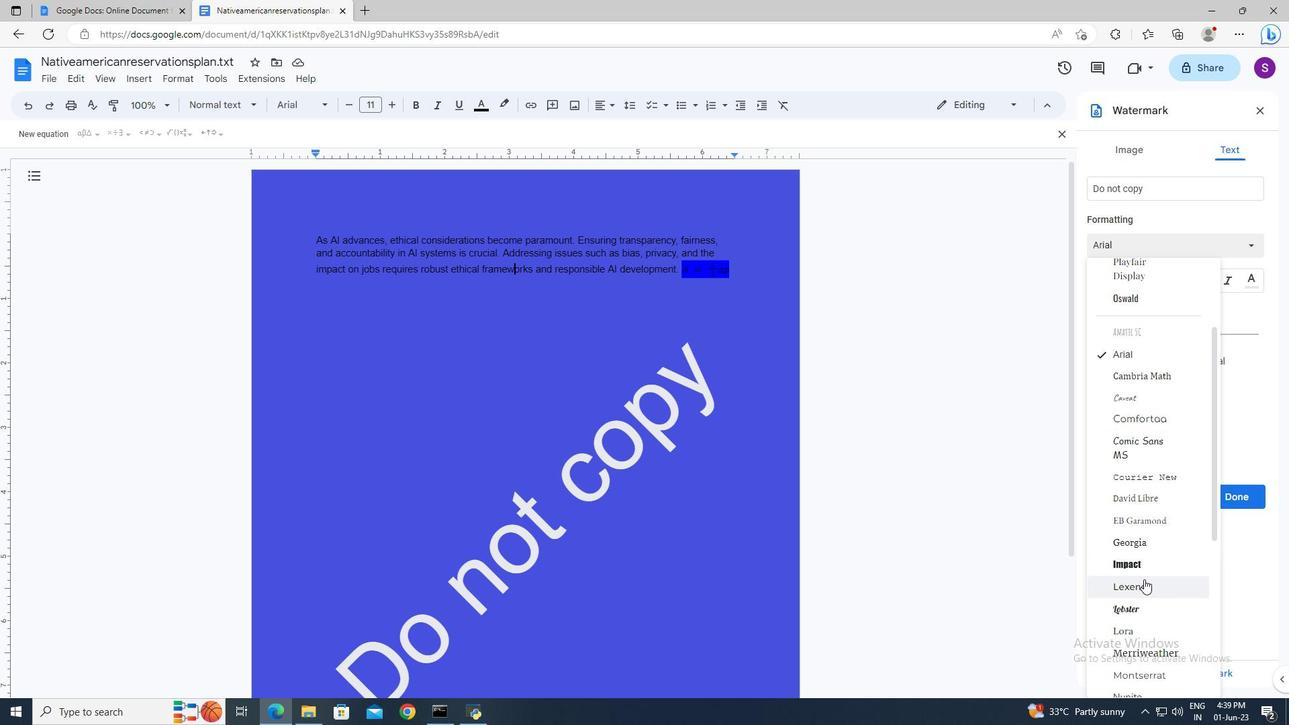 
Action: Mouse moved to (1218, 503)
Screenshot: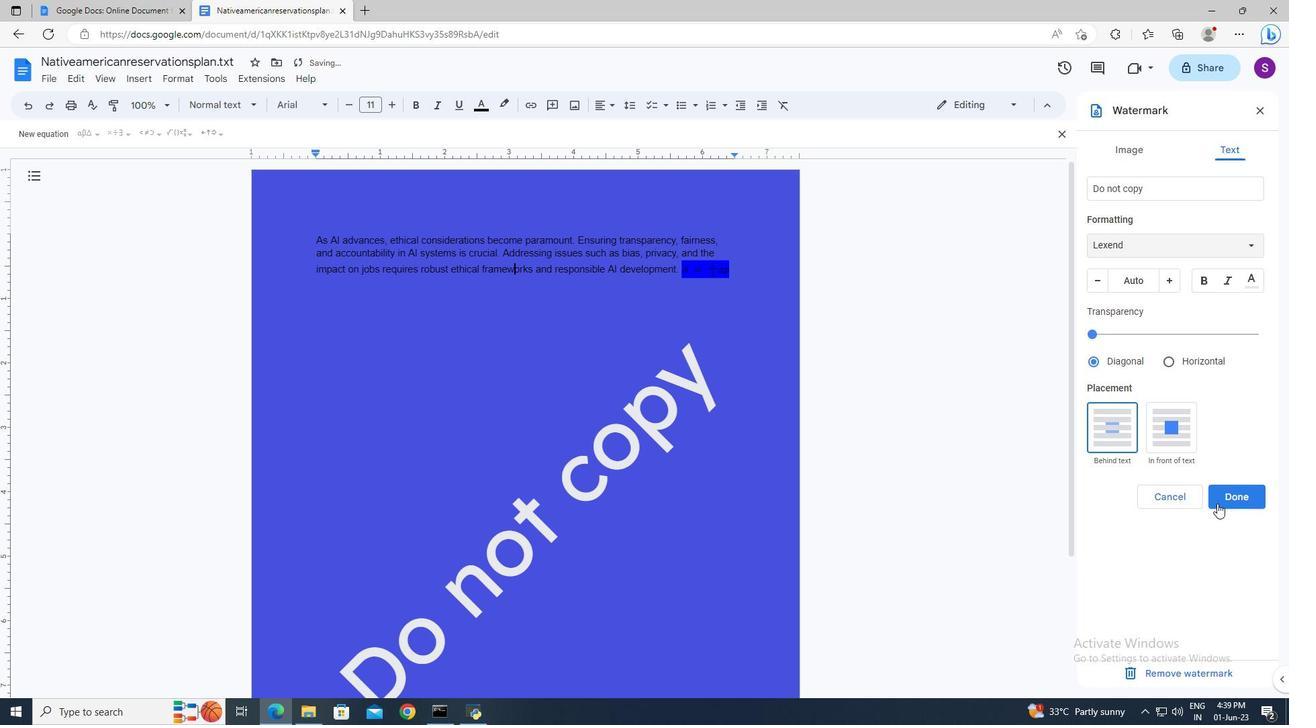 
Action: Mouse pressed left at (1218, 503)
Screenshot: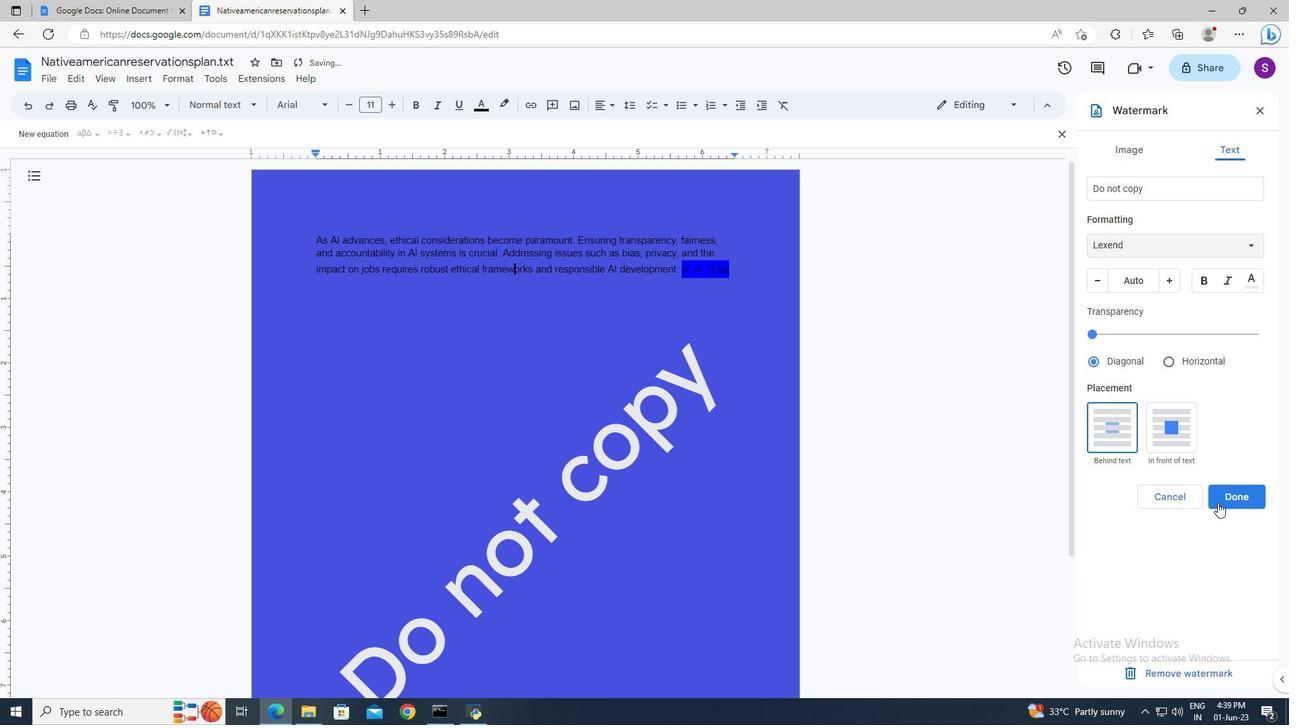 
